 Task: Sort the products in the category "Plants" by price (lowest first).
Action: Mouse moved to (298, 163)
Screenshot: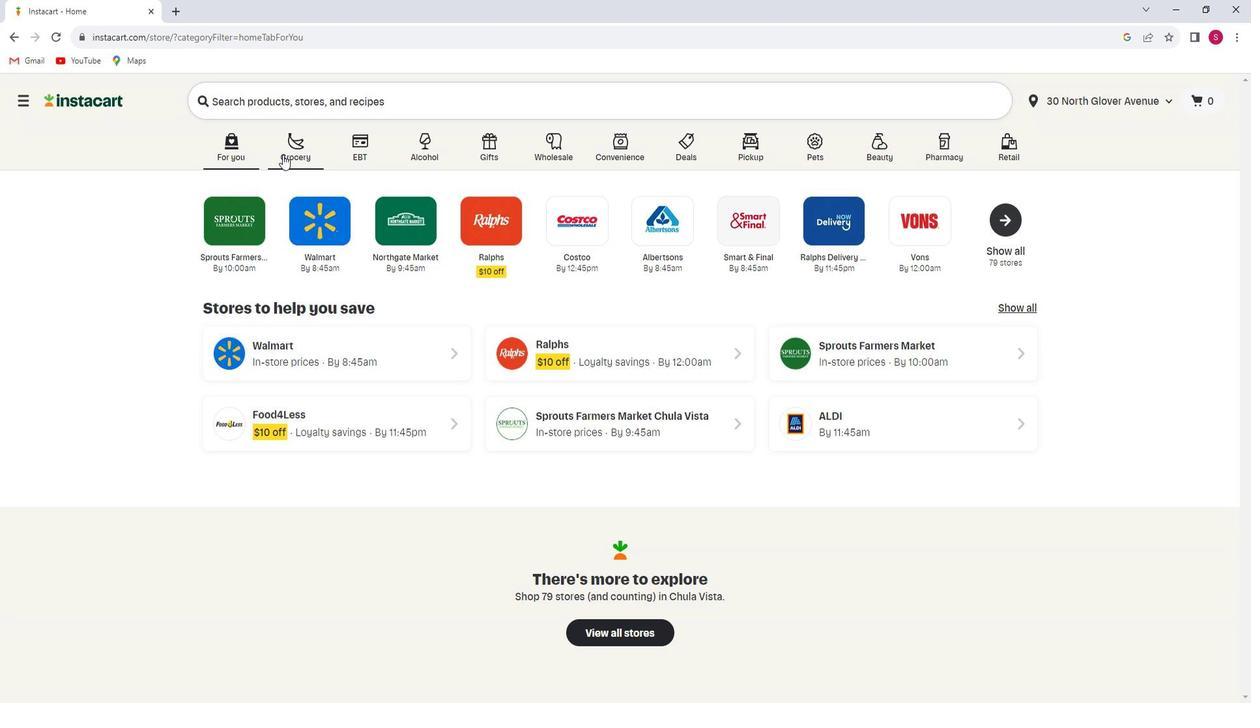 
Action: Mouse pressed left at (298, 163)
Screenshot: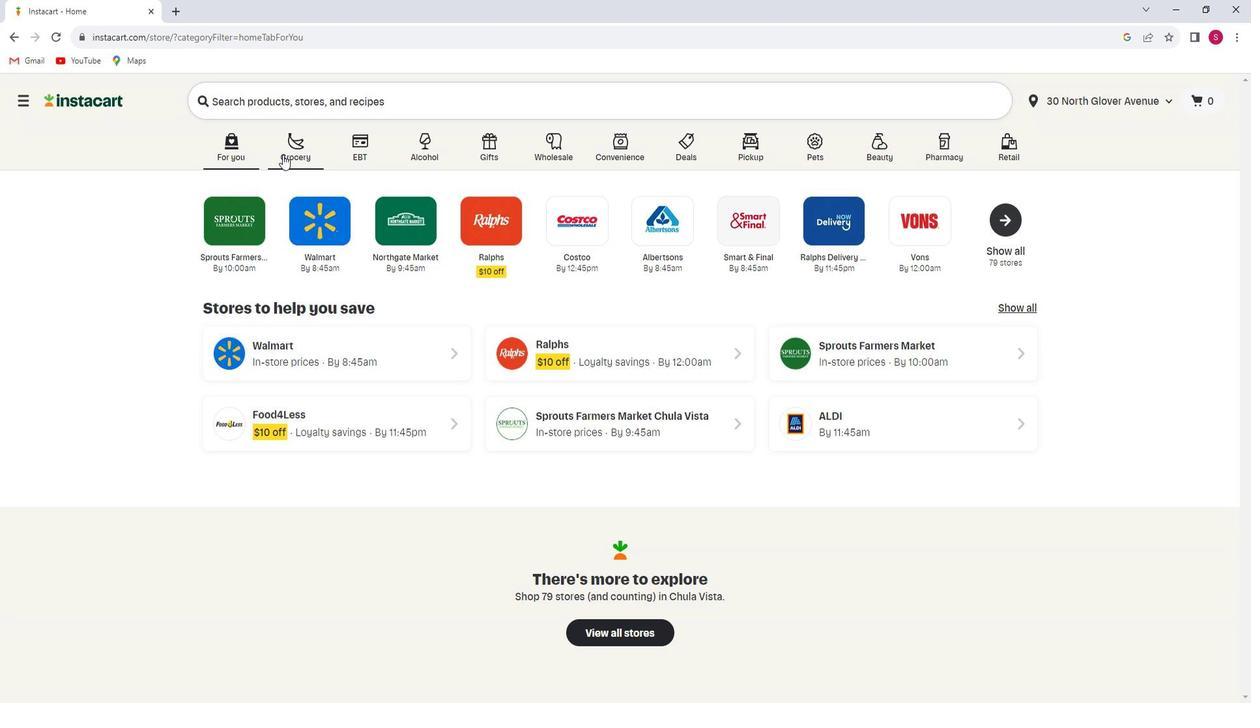 
Action: Mouse moved to (298, 397)
Screenshot: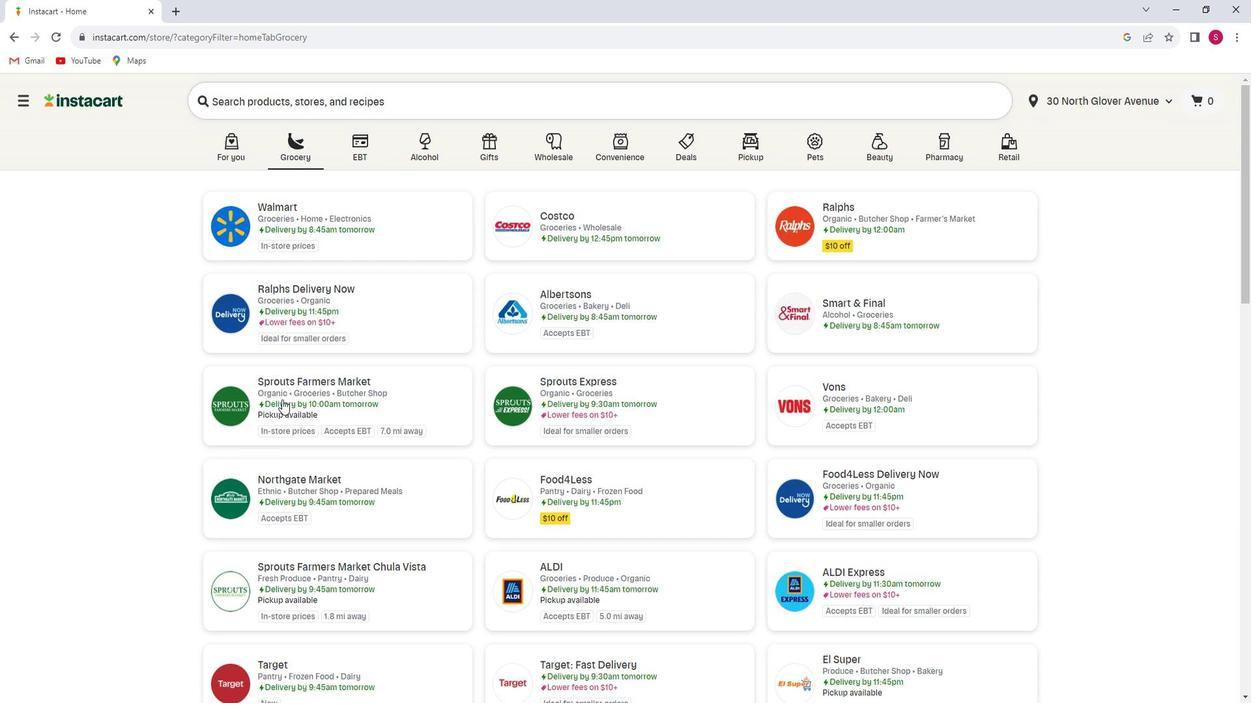 
Action: Mouse pressed left at (298, 397)
Screenshot: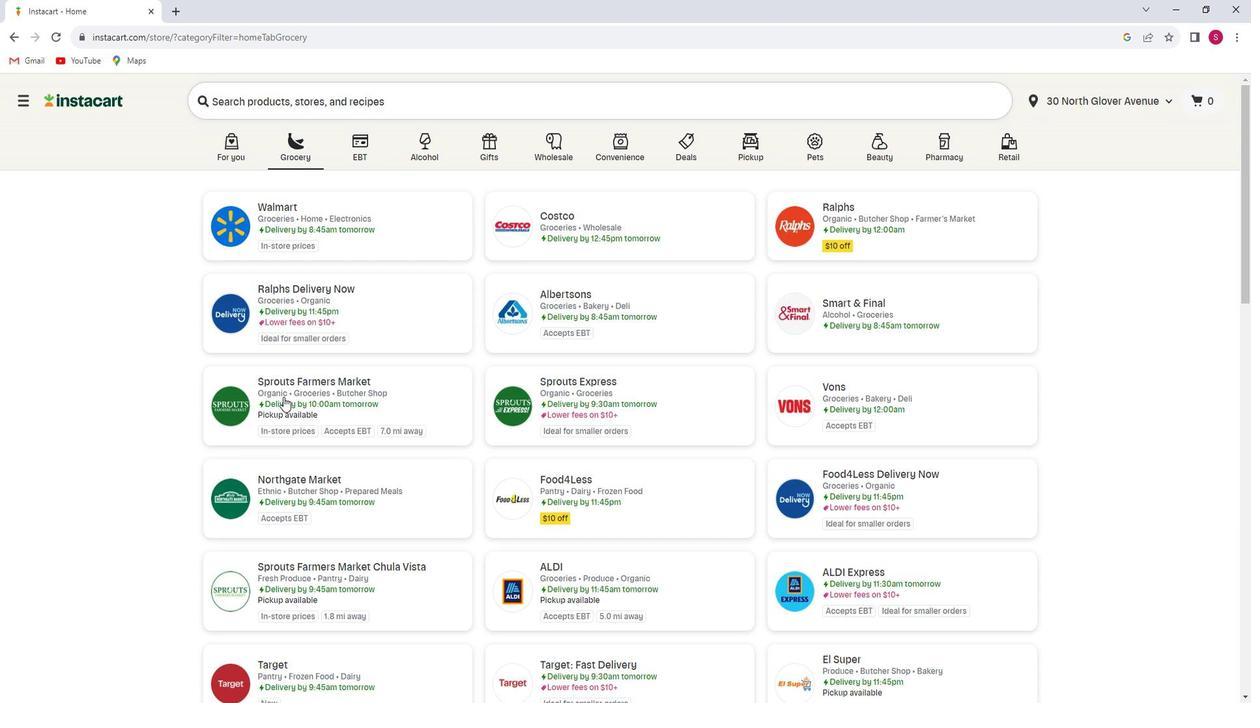 
Action: Mouse moved to (93, 444)
Screenshot: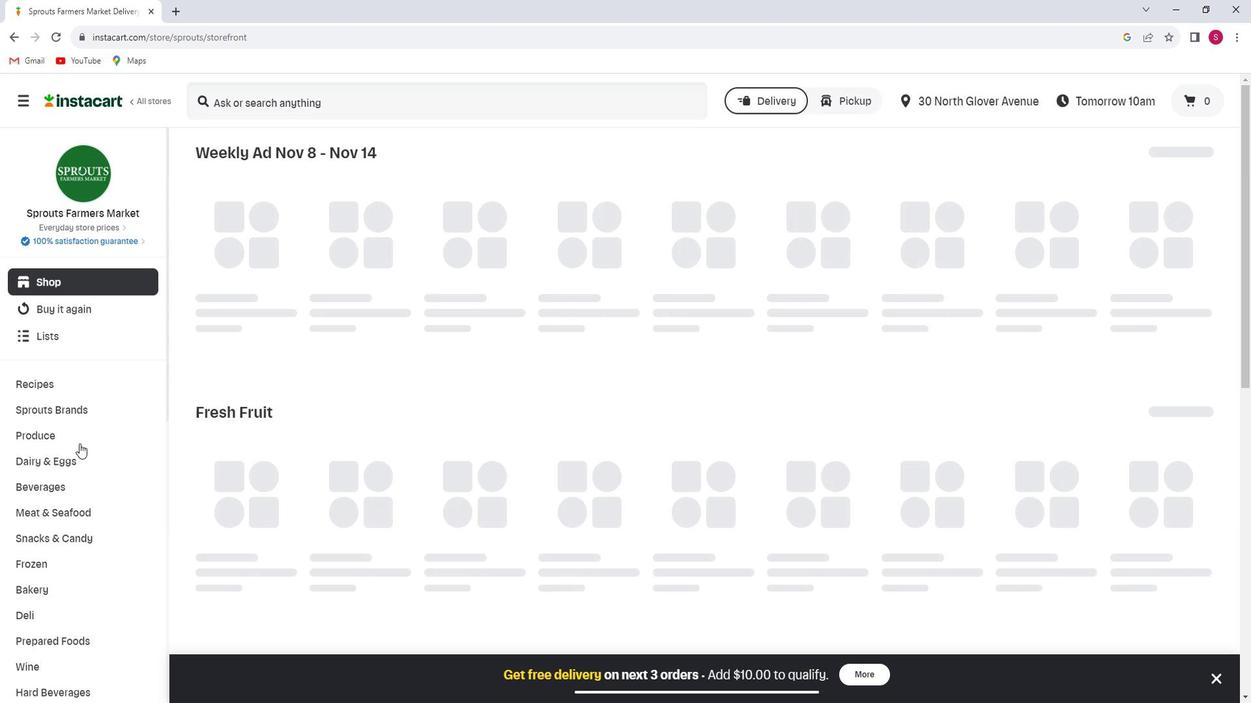 
Action: Mouse scrolled (93, 443) with delta (0, 0)
Screenshot: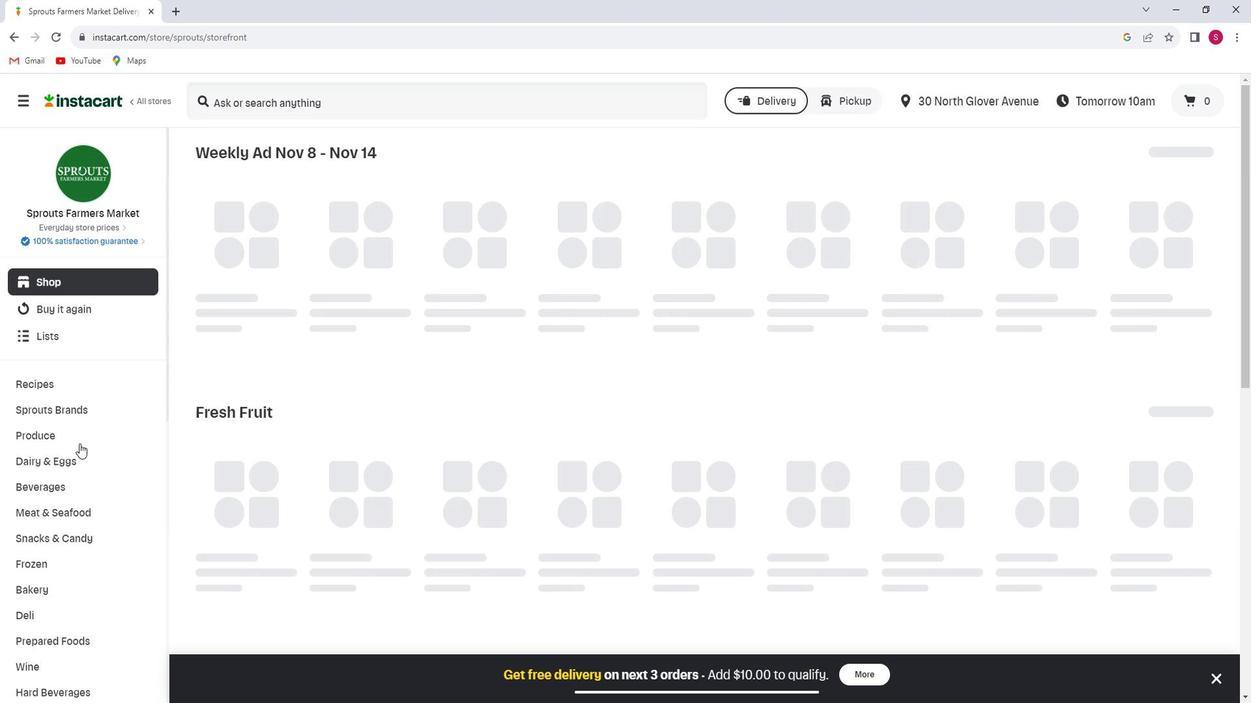 
Action: Mouse scrolled (93, 443) with delta (0, 0)
Screenshot: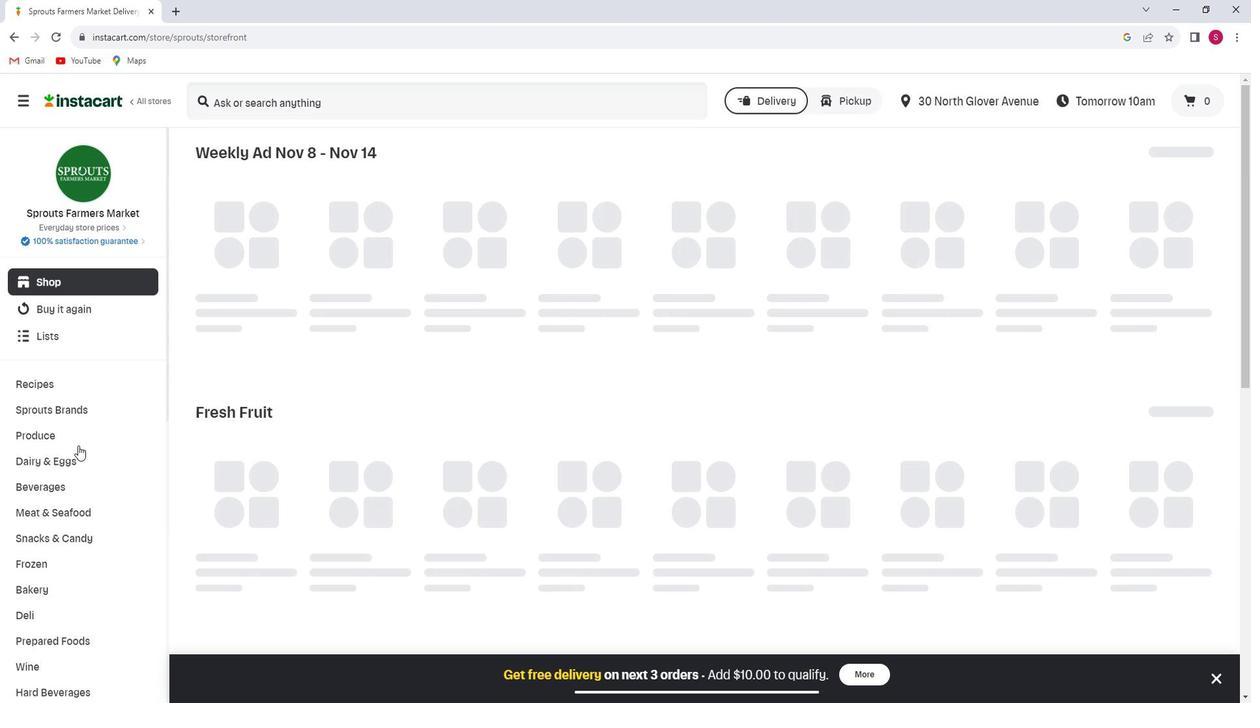 
Action: Mouse moved to (92, 444)
Screenshot: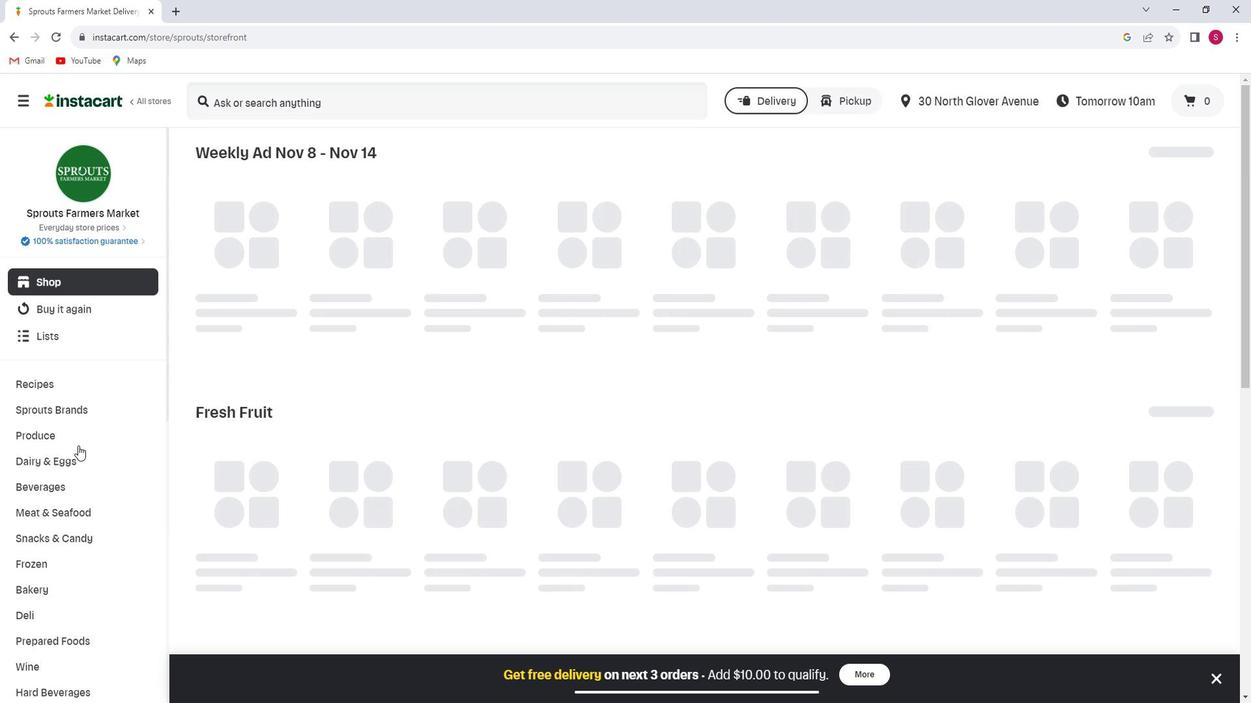 
Action: Mouse scrolled (92, 443) with delta (0, 0)
Screenshot: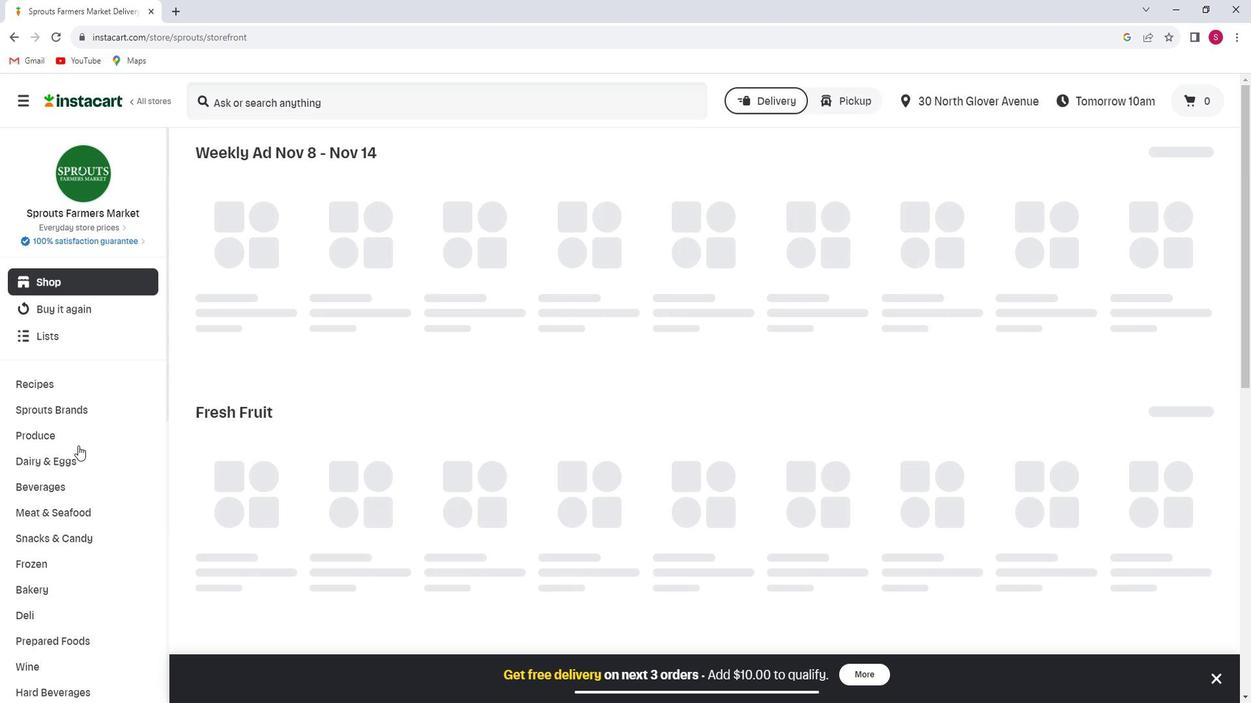 
Action: Mouse scrolled (92, 443) with delta (0, 0)
Screenshot: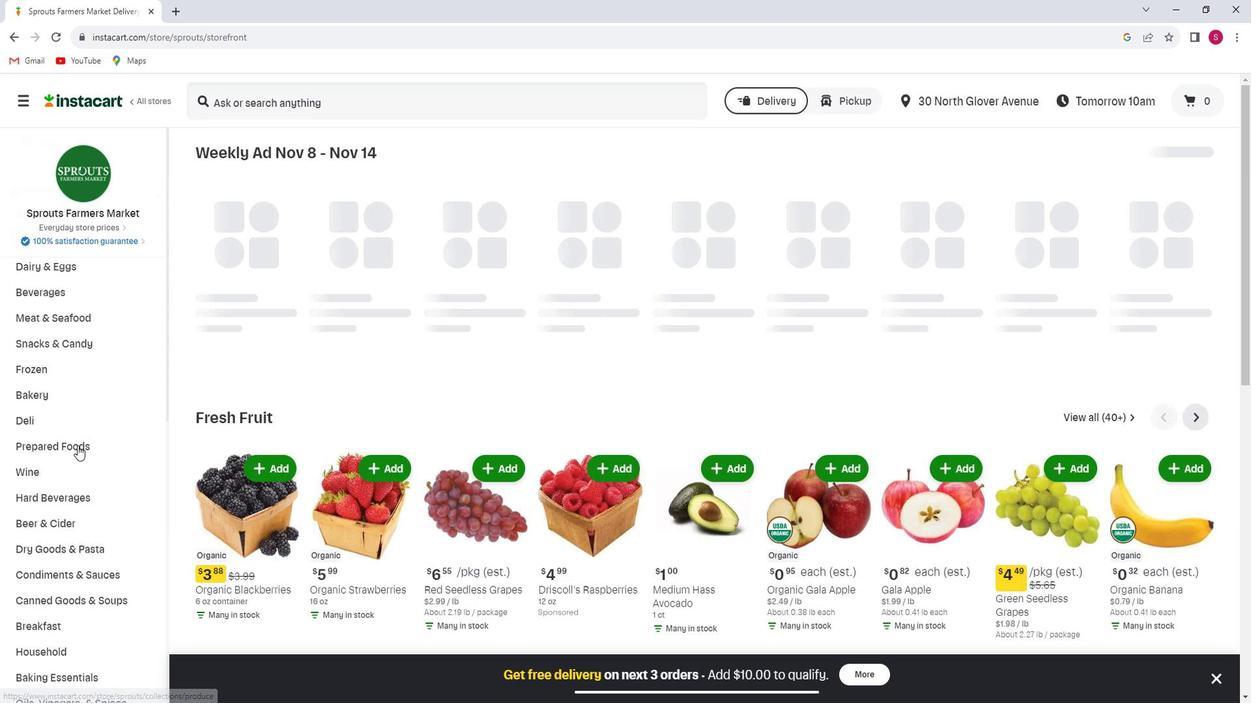 
Action: Mouse scrolled (92, 443) with delta (0, 0)
Screenshot: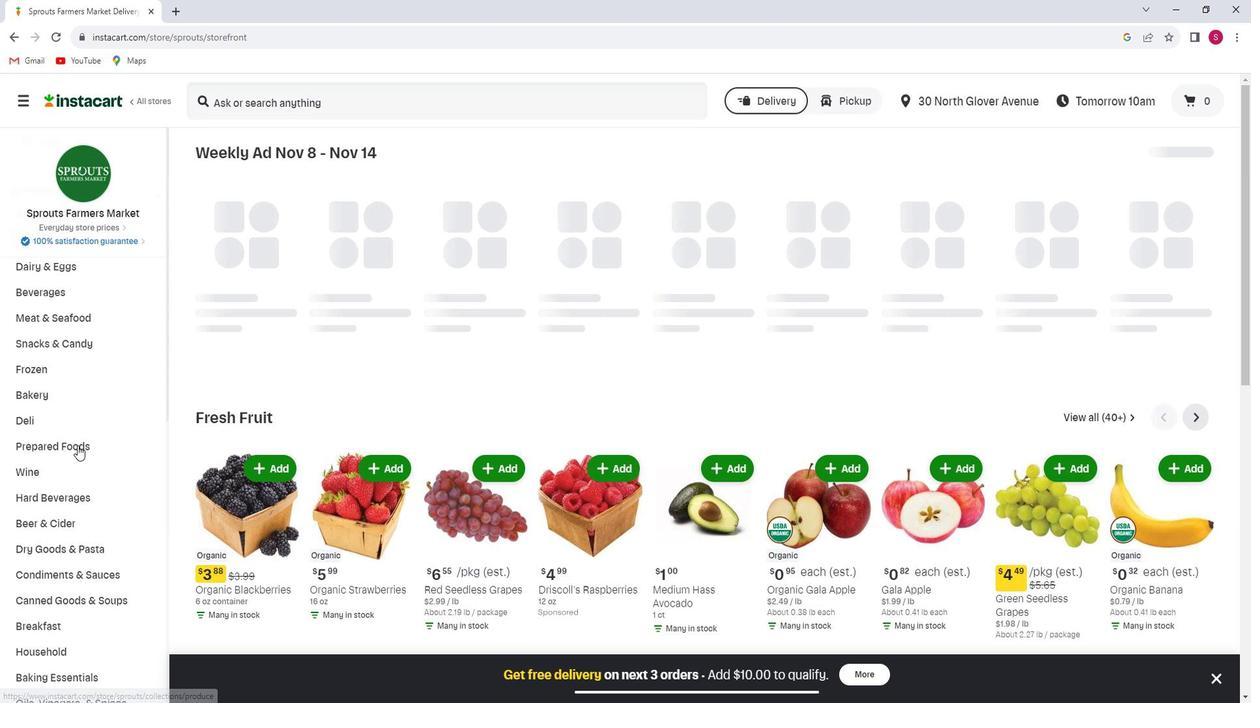 
Action: Mouse scrolled (92, 443) with delta (0, 0)
Screenshot: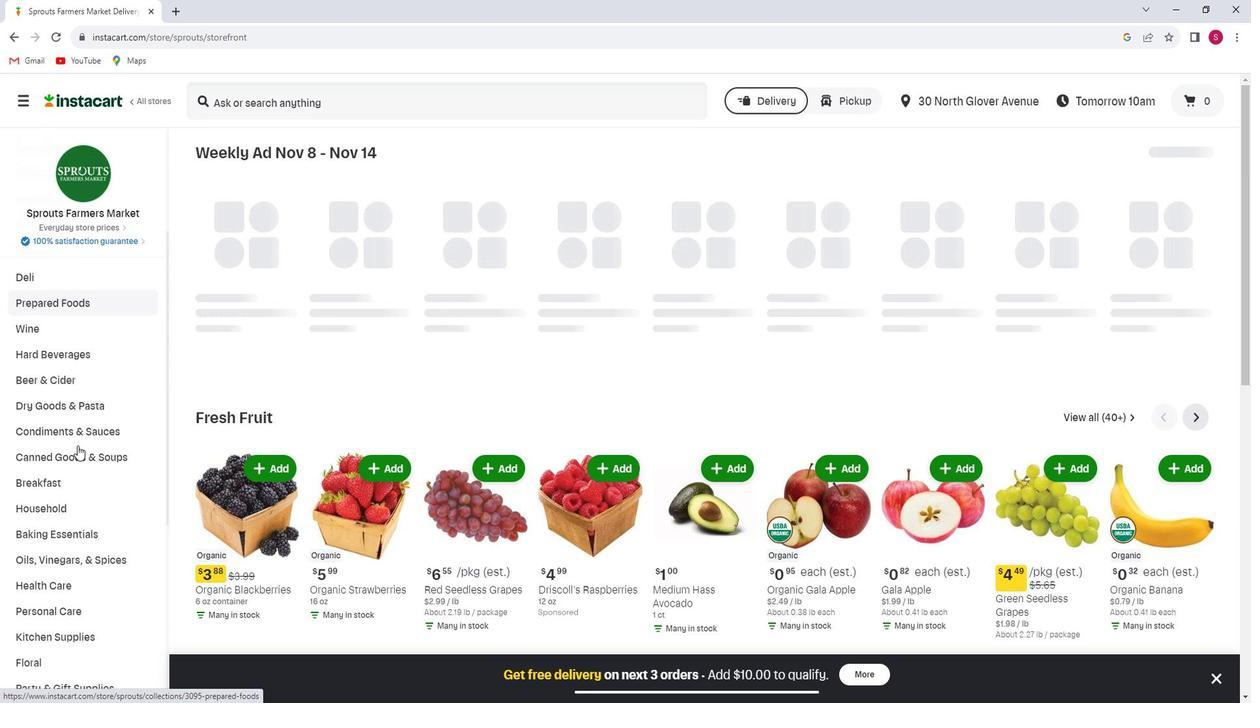 
Action: Mouse scrolled (92, 443) with delta (0, 0)
Screenshot: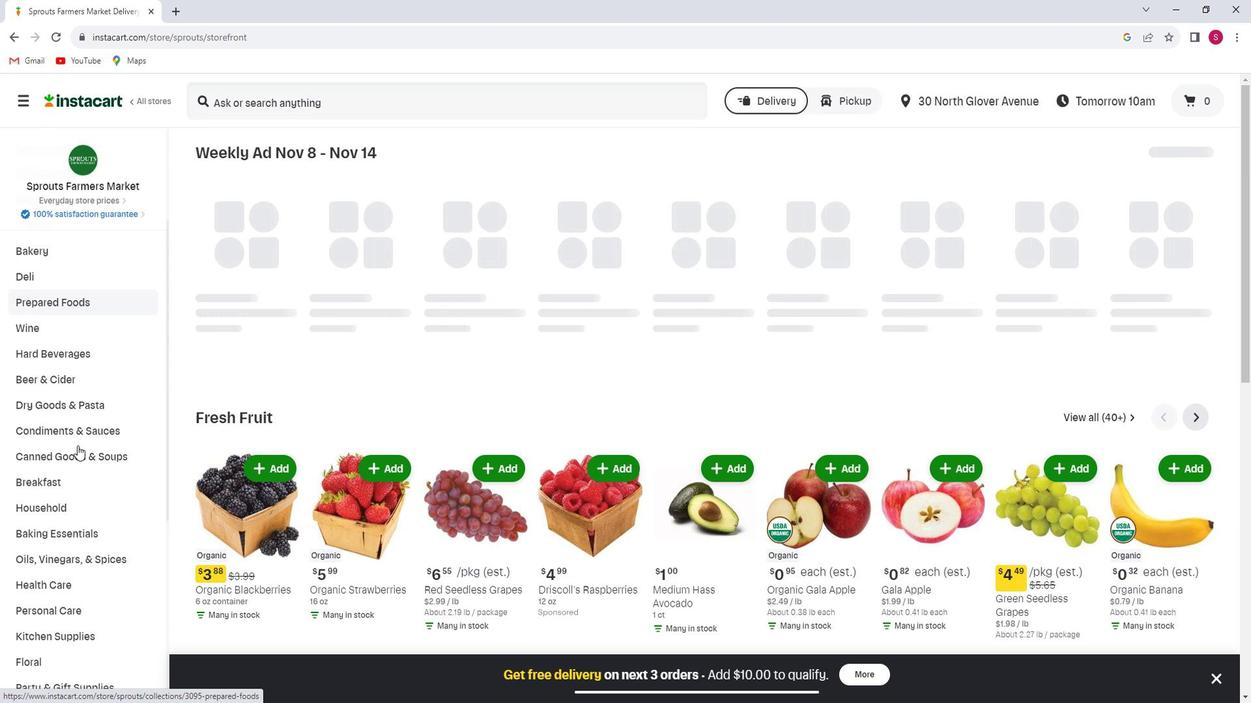 
Action: Mouse scrolled (92, 443) with delta (0, 0)
Screenshot: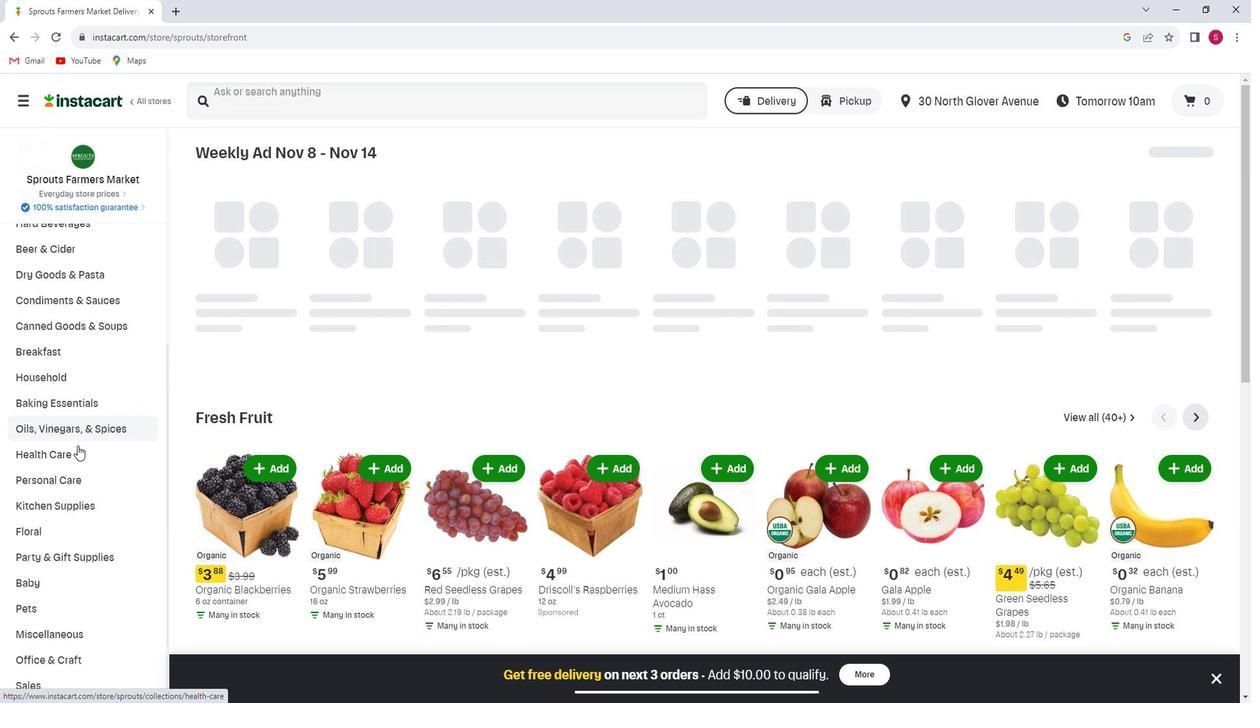 
Action: Mouse moved to (78, 456)
Screenshot: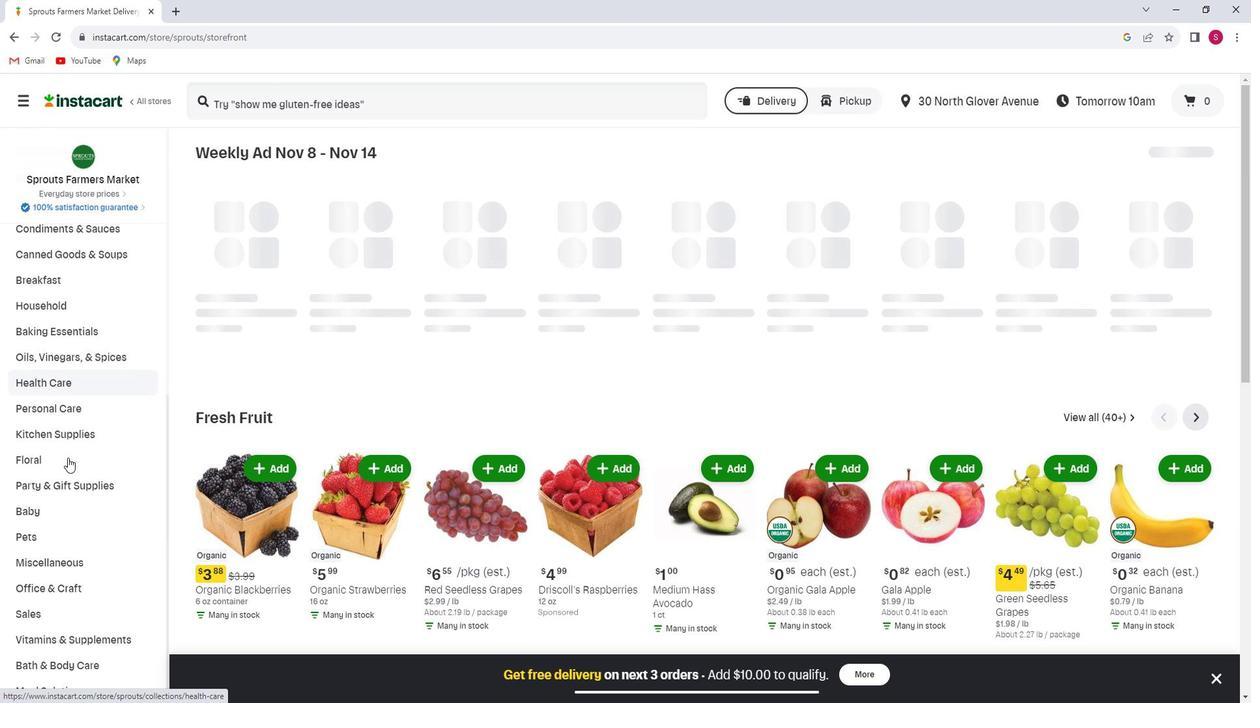 
Action: Mouse pressed left at (78, 456)
Screenshot: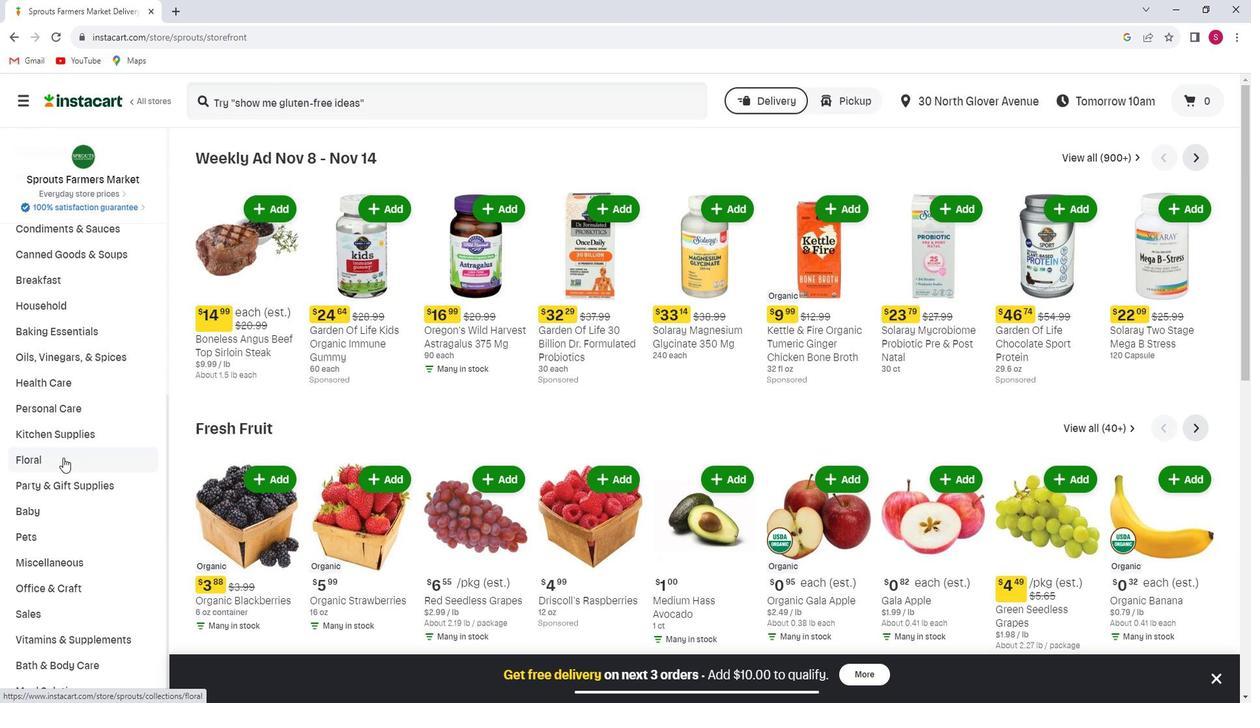 
Action: Mouse moved to (69, 502)
Screenshot: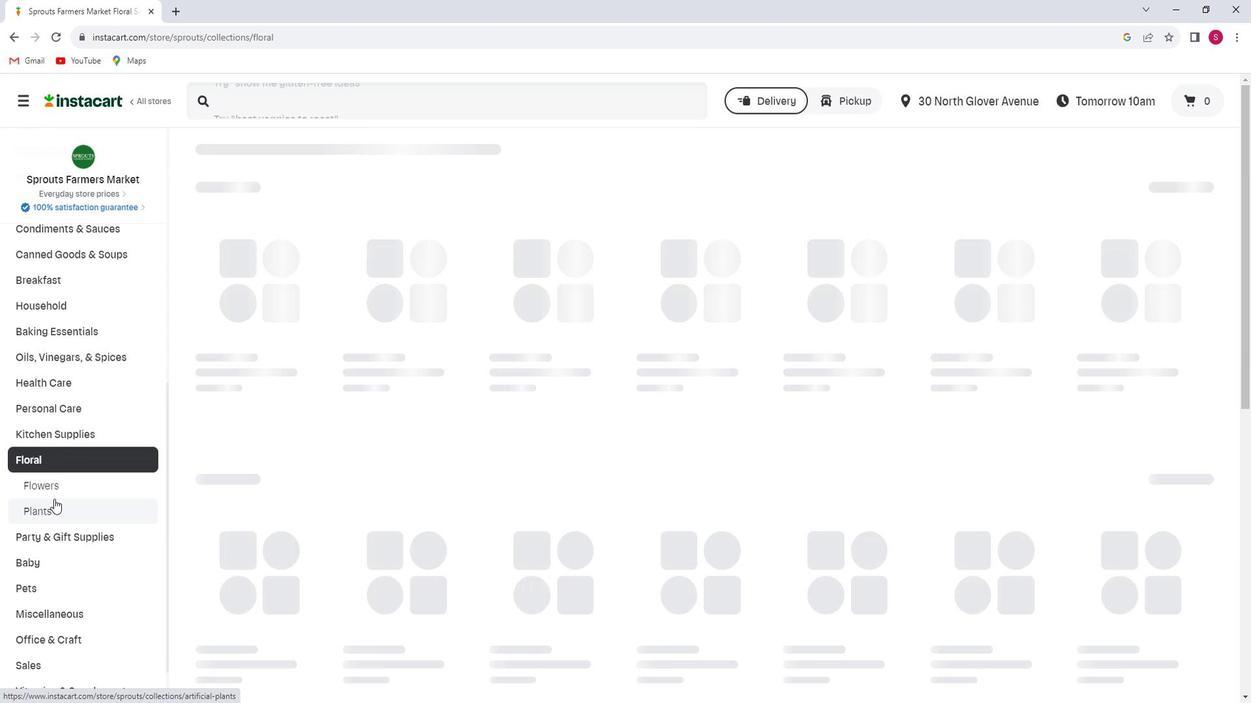 
Action: Mouse pressed left at (69, 502)
Screenshot: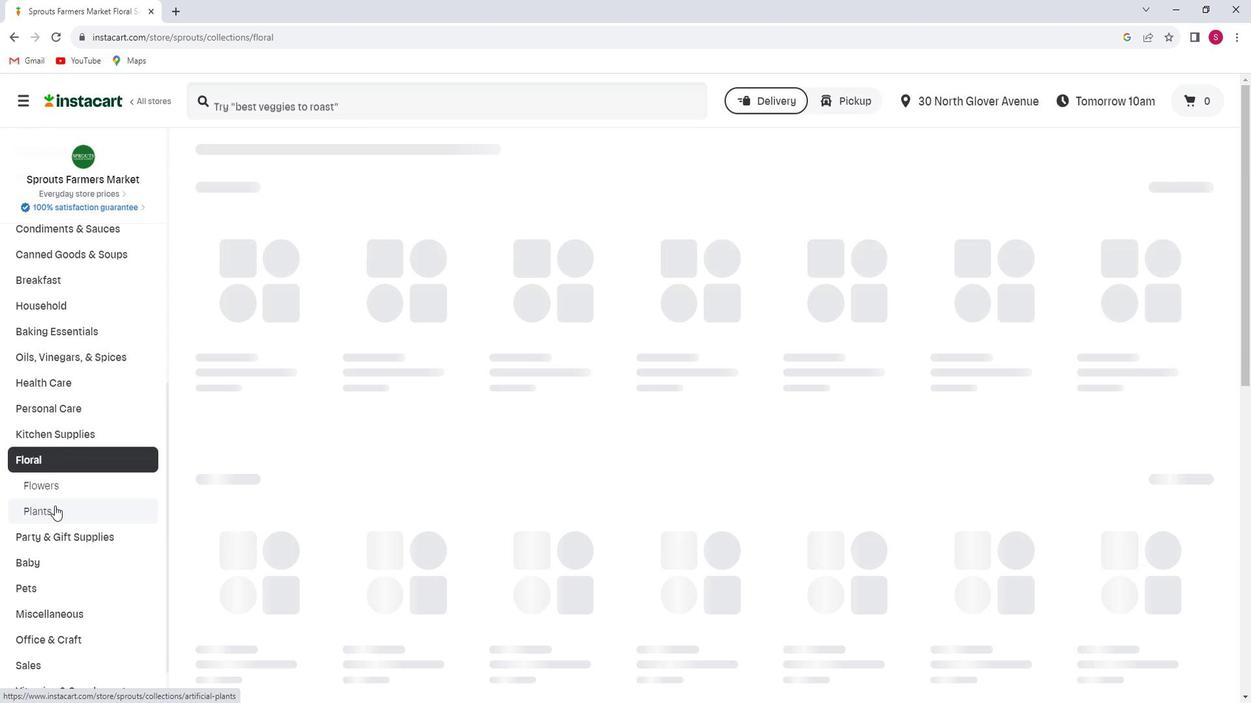 
Action: Mouse moved to (1222, 213)
Screenshot: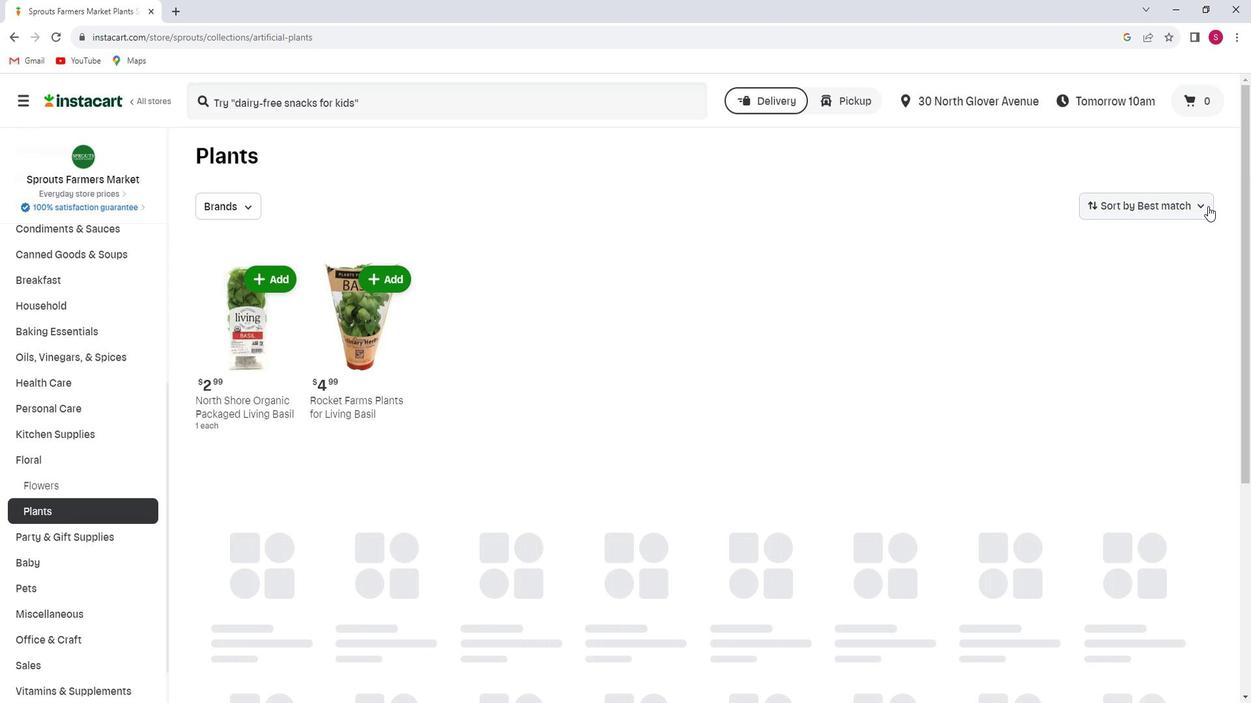 
Action: Mouse pressed left at (1222, 213)
Screenshot: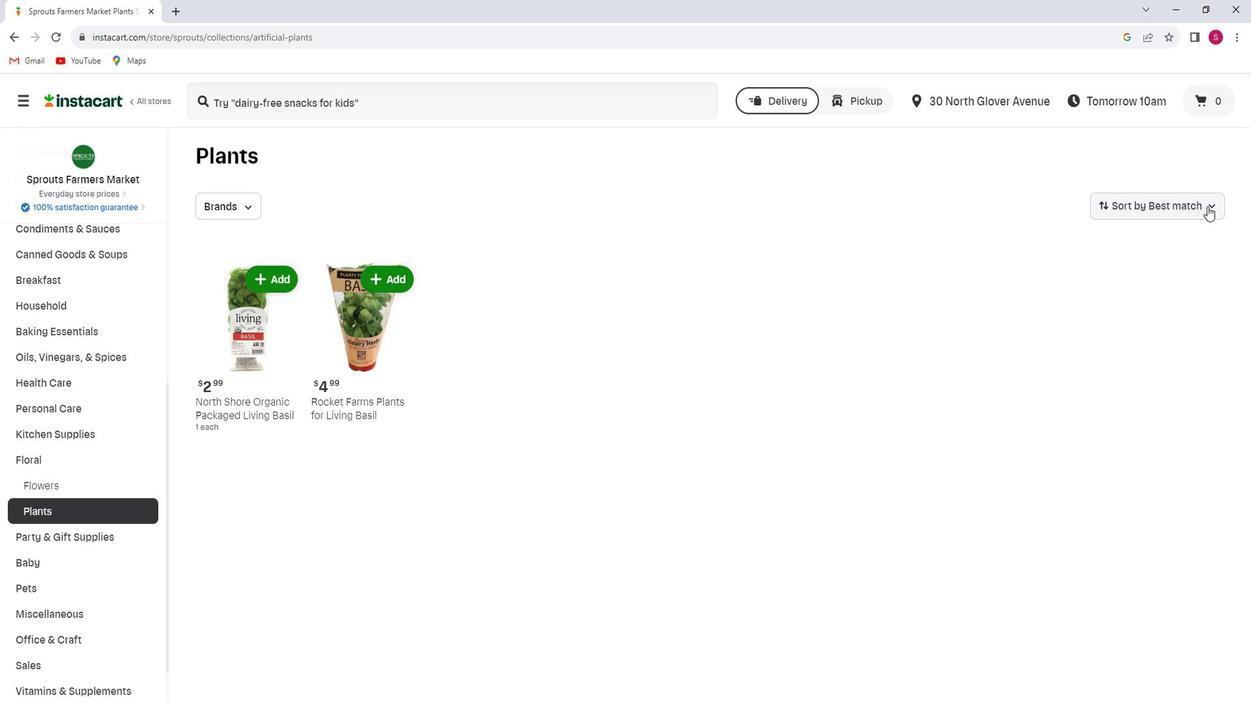 
Action: Mouse moved to (1188, 285)
Screenshot: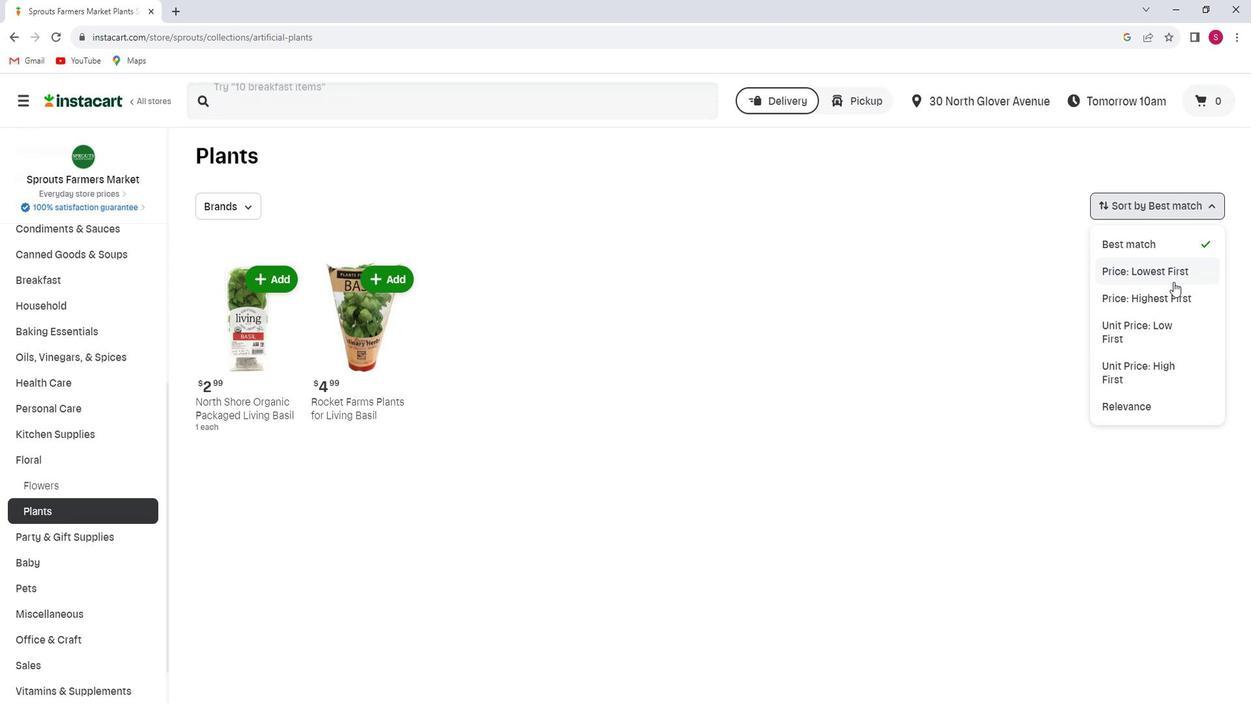 
Action: Mouse pressed left at (1188, 285)
Screenshot: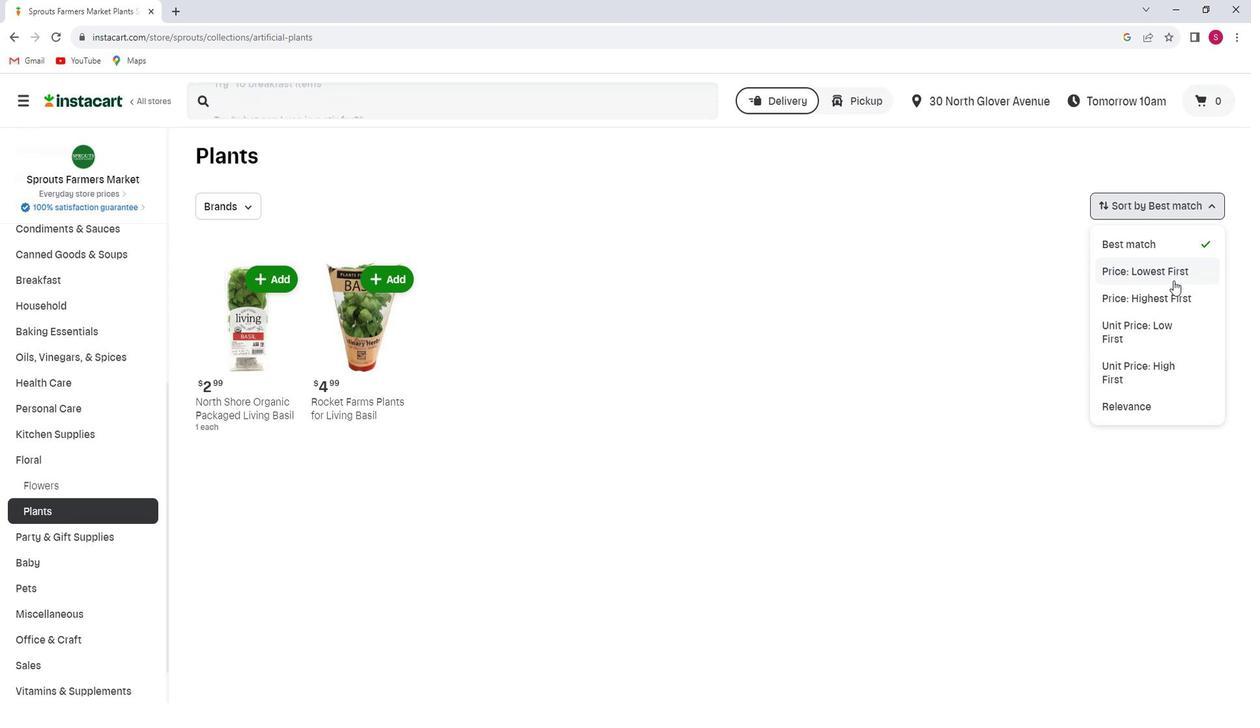 
